 Task: Add the logo "technote" 2px from the left.
Action: Mouse moved to (96, 13)
Screenshot: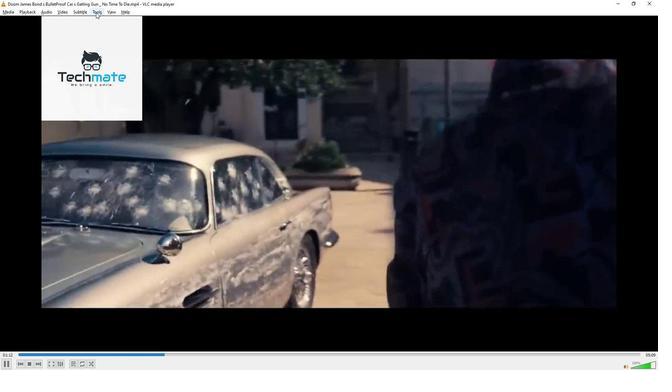 
Action: Mouse pressed left at (96, 13)
Screenshot: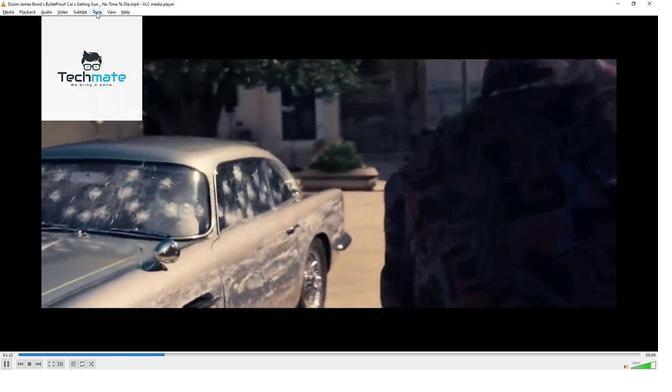 
Action: Mouse moved to (105, 19)
Screenshot: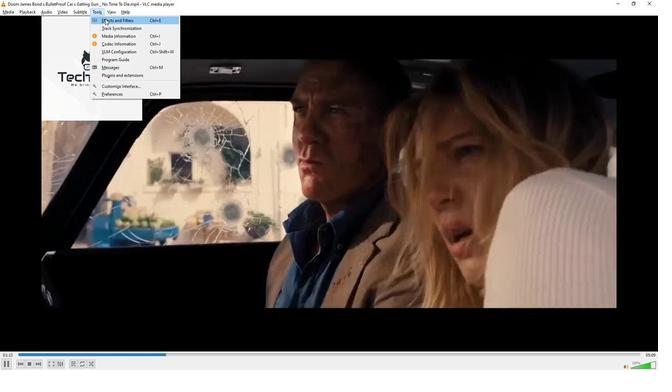 
Action: Mouse pressed left at (105, 19)
Screenshot: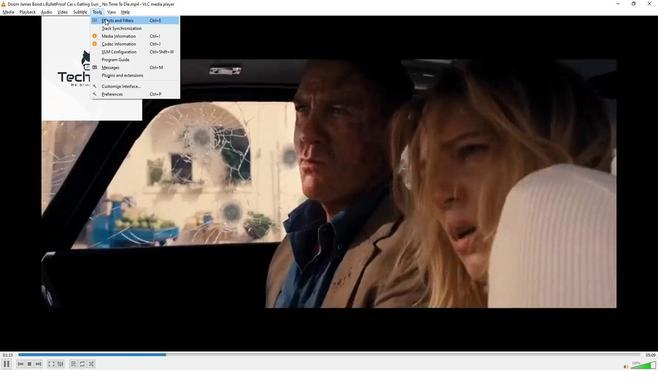 
Action: Mouse moved to (184, 39)
Screenshot: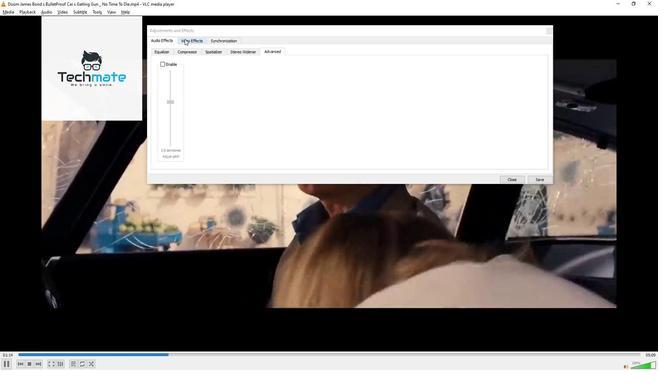 
Action: Mouse pressed left at (184, 39)
Screenshot: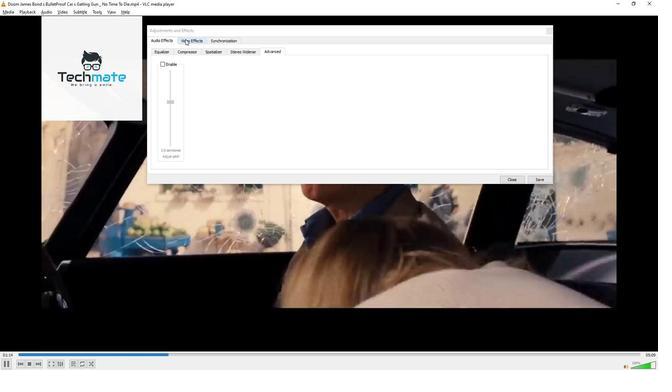 
Action: Mouse moved to (204, 88)
Screenshot: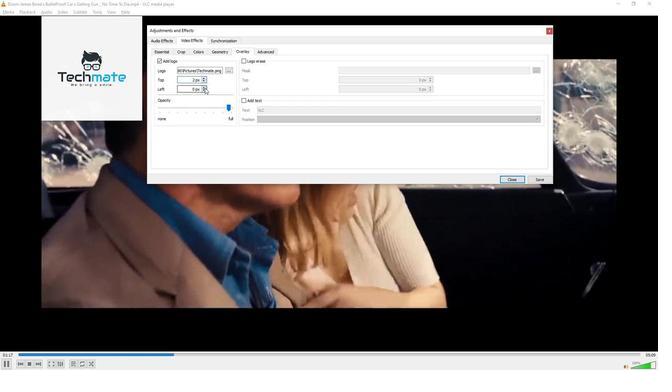 
Action: Mouse pressed left at (204, 88)
Screenshot: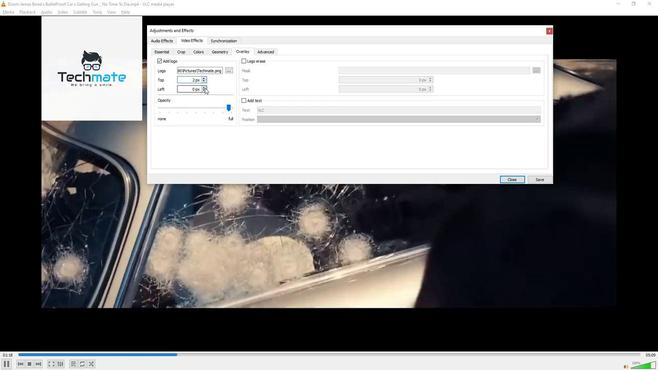 
Action: Mouse pressed left at (204, 88)
Screenshot: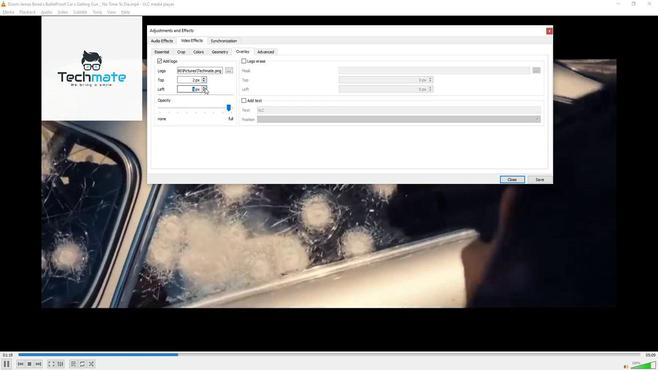 
Action: Mouse moved to (197, 258)
Screenshot: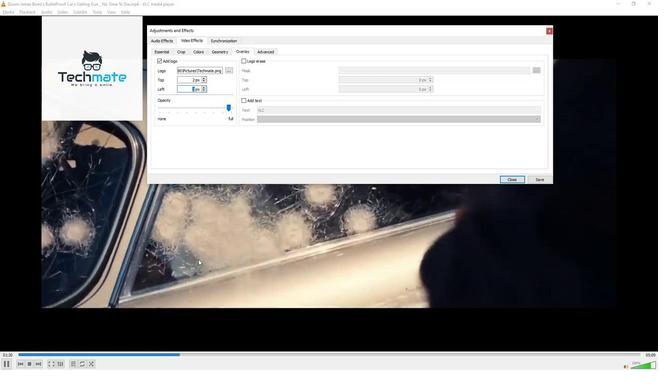 
